 Task: select a rule when a card is added to the board by anyone except me.
Action: Mouse moved to (902, 223)
Screenshot: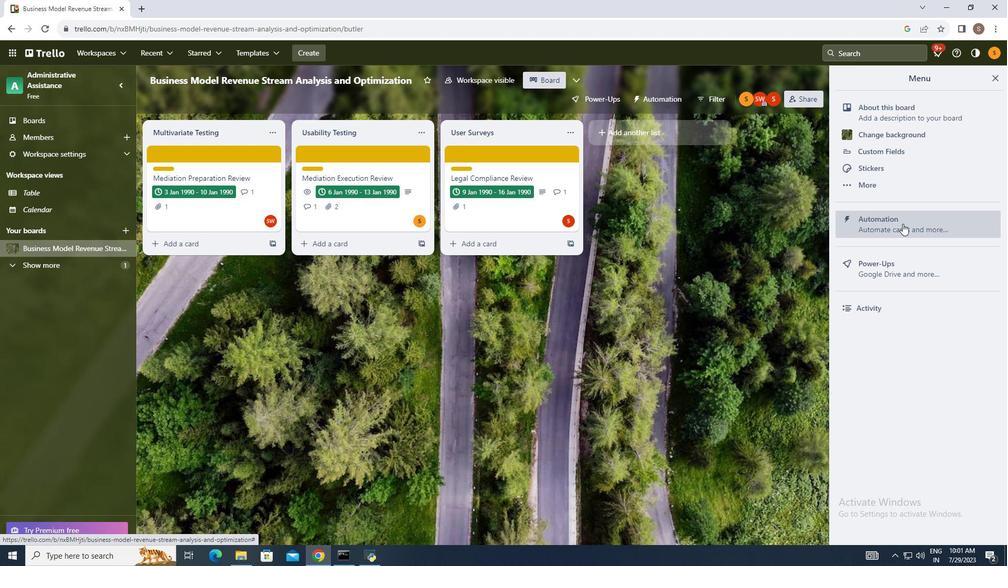 
Action: Mouse pressed left at (902, 223)
Screenshot: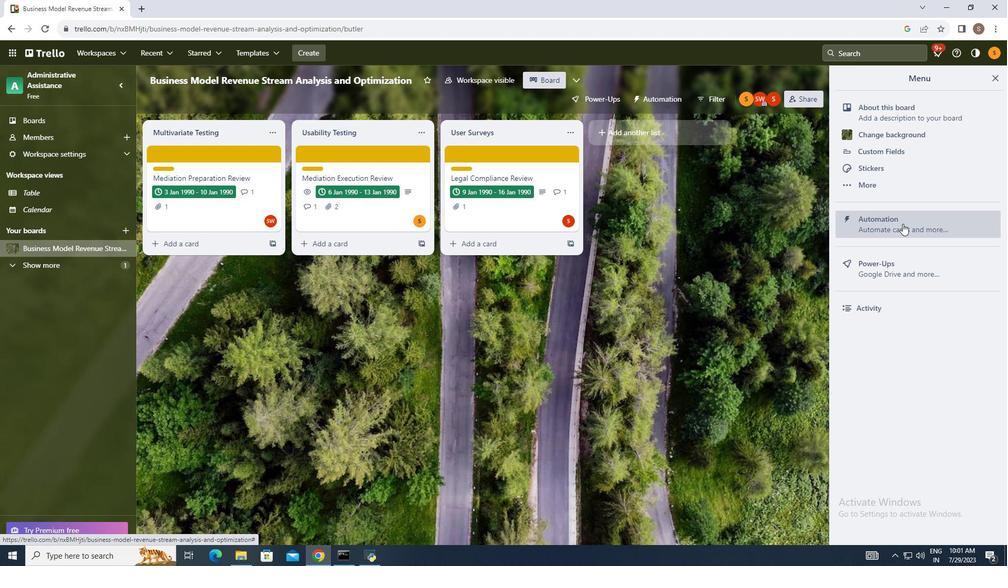 
Action: Mouse moved to (186, 193)
Screenshot: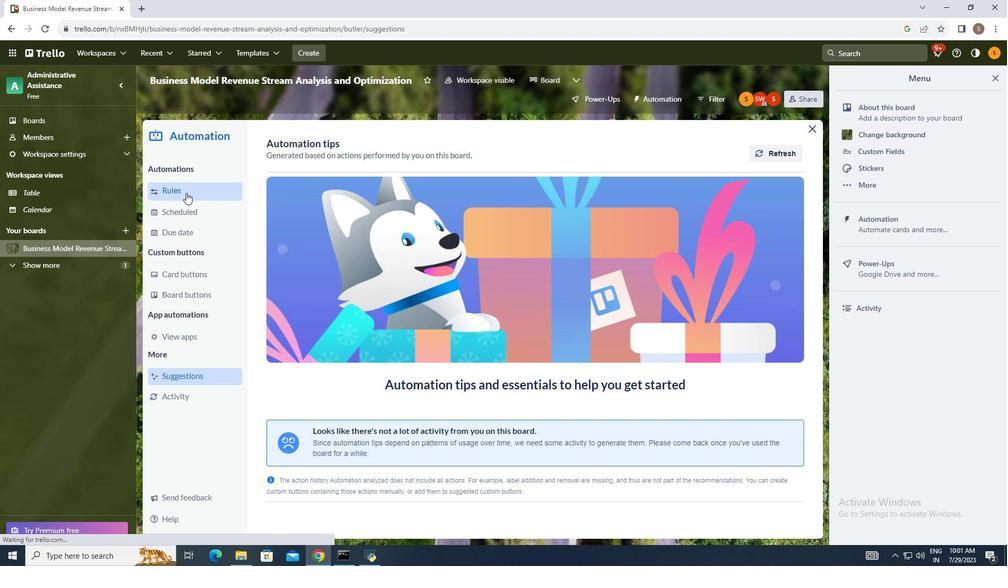 
Action: Mouse pressed left at (186, 193)
Screenshot: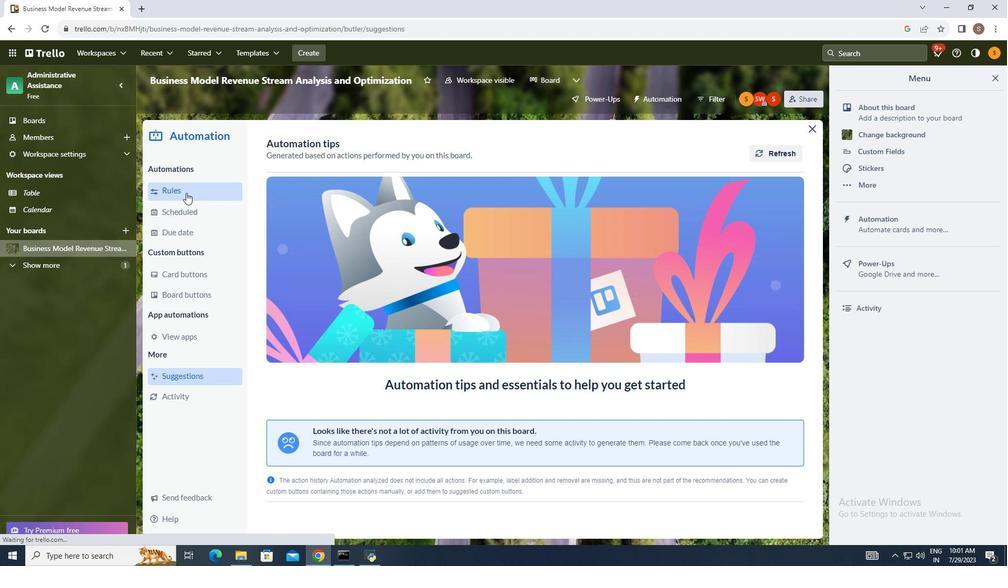
Action: Mouse moved to (699, 145)
Screenshot: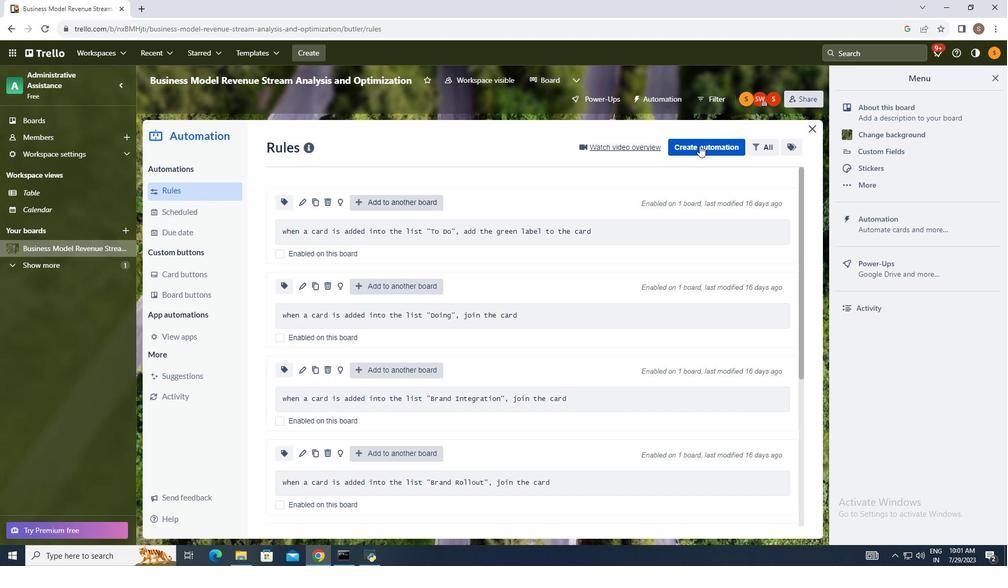 
Action: Mouse pressed left at (699, 145)
Screenshot: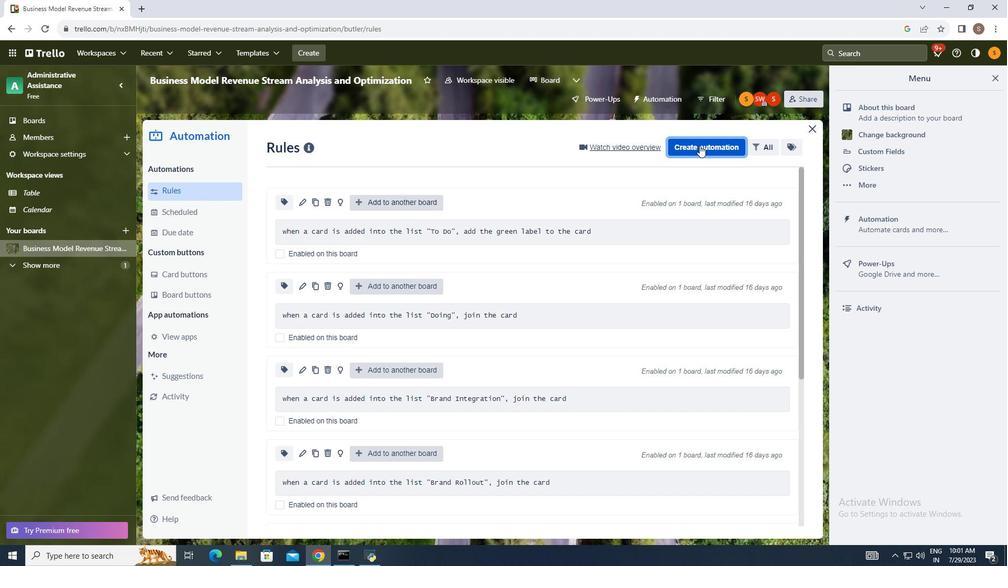 
Action: Mouse moved to (522, 251)
Screenshot: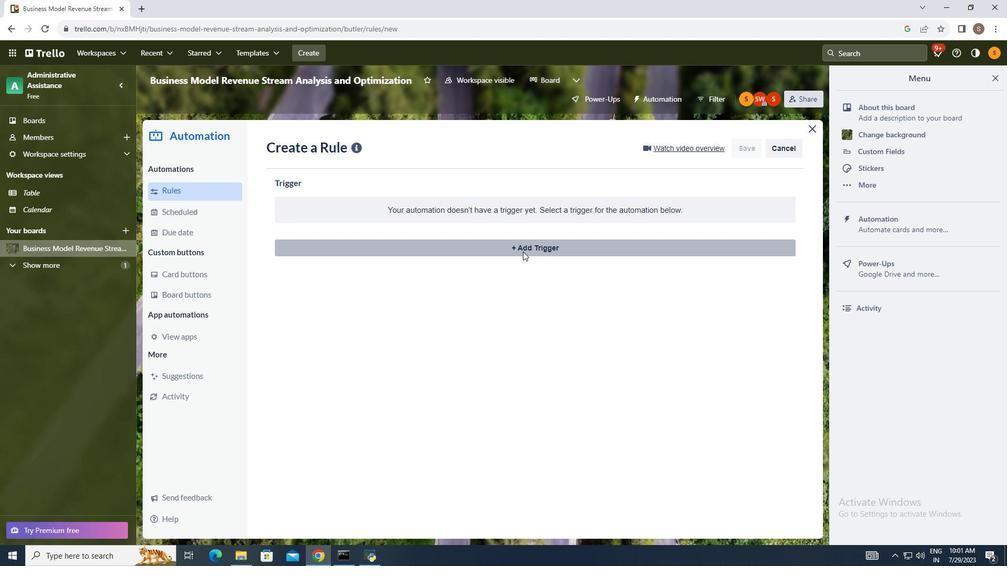 
Action: Mouse pressed left at (522, 251)
Screenshot: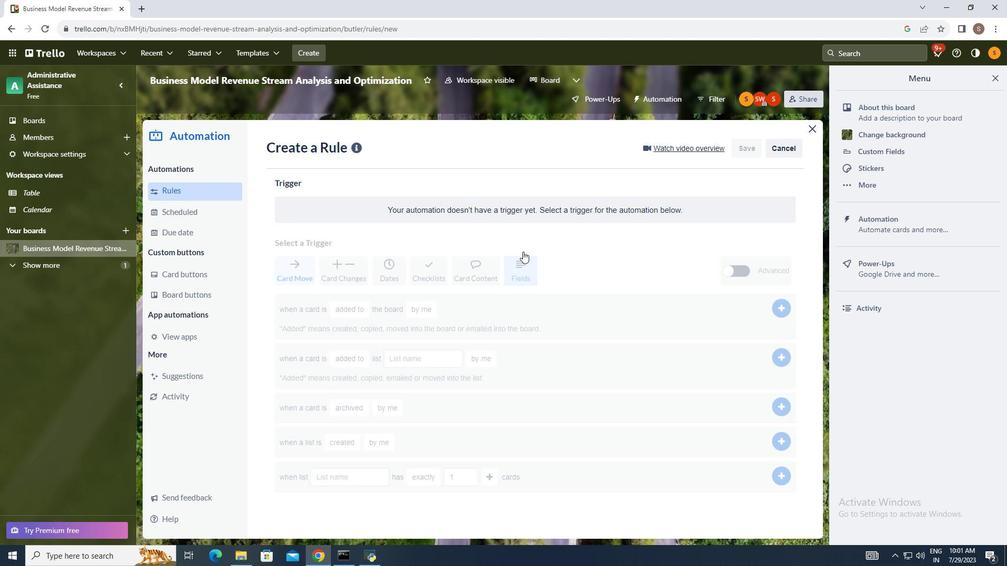 
Action: Mouse moved to (346, 329)
Screenshot: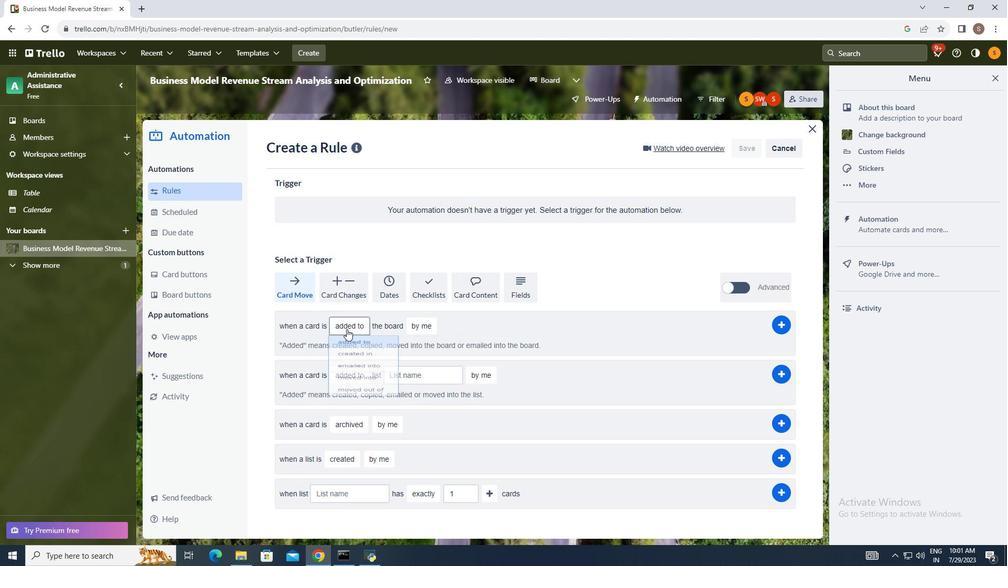 
Action: Mouse pressed left at (346, 329)
Screenshot: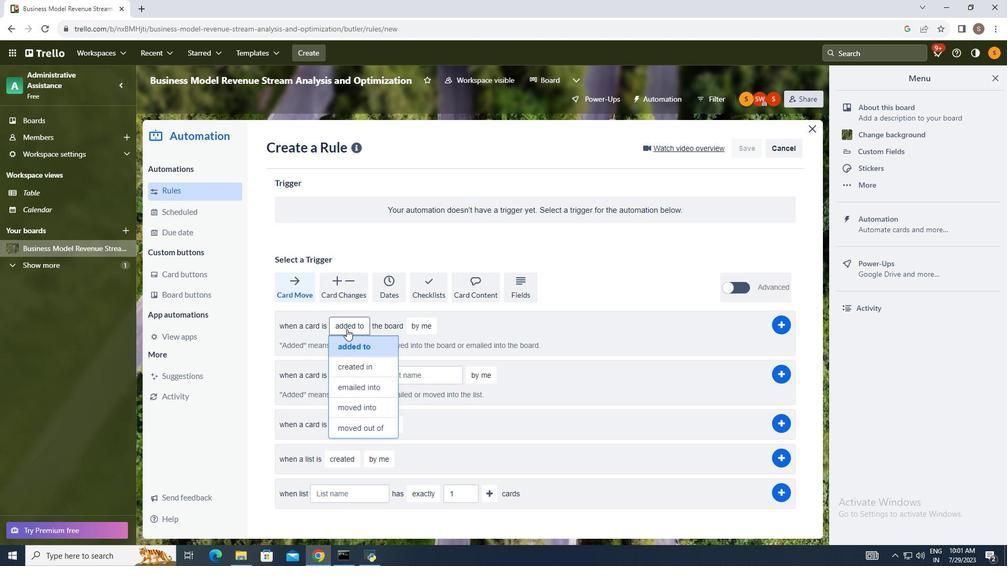 
Action: Mouse moved to (349, 346)
Screenshot: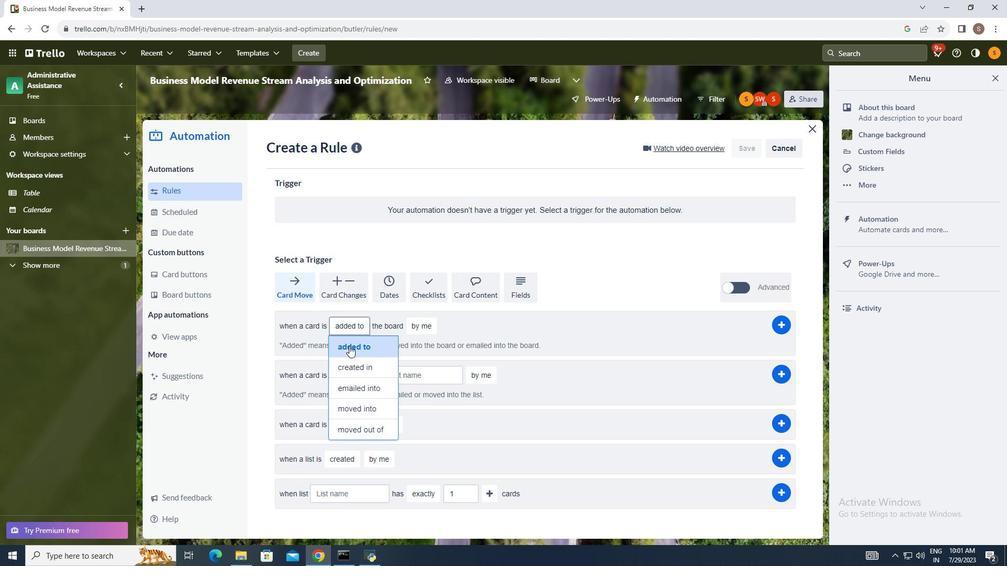 
Action: Mouse pressed left at (349, 346)
Screenshot: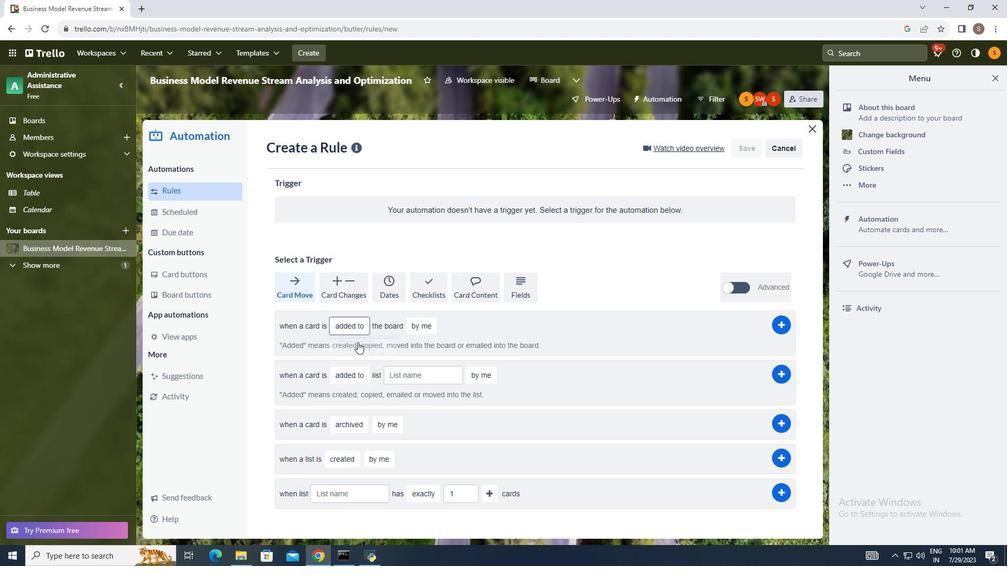 
Action: Mouse moved to (421, 325)
Screenshot: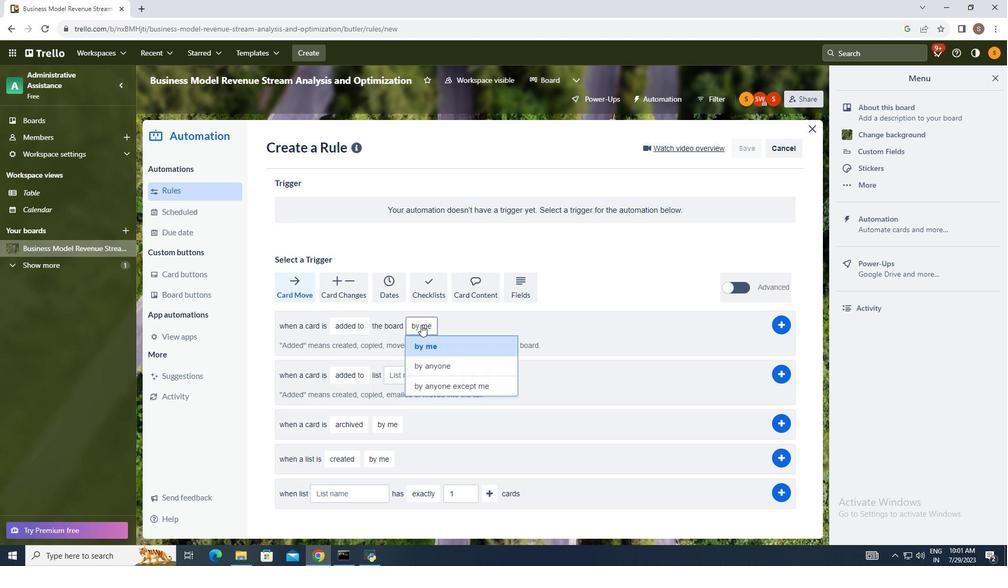 
Action: Mouse pressed left at (421, 325)
Screenshot: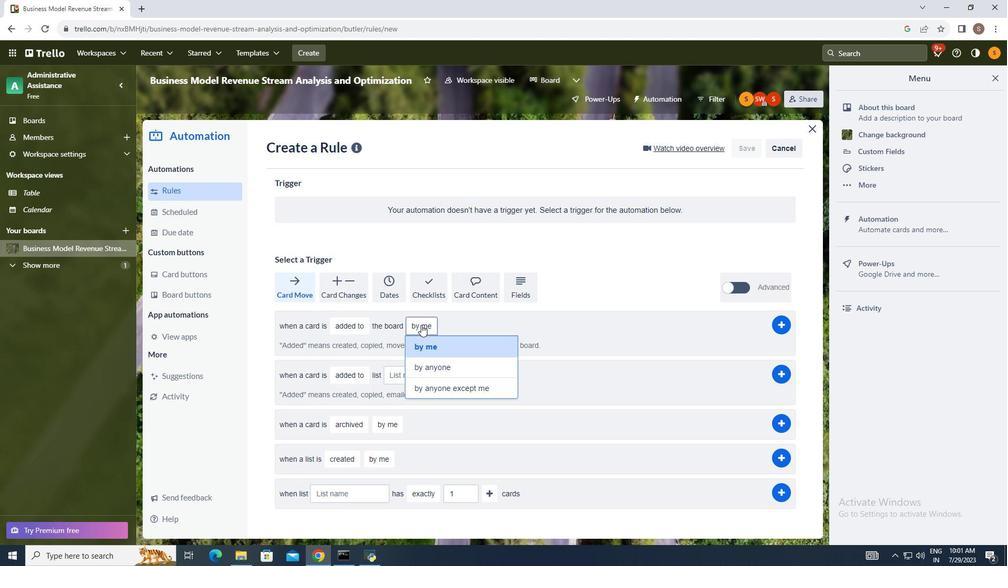 
Action: Mouse moved to (440, 386)
Screenshot: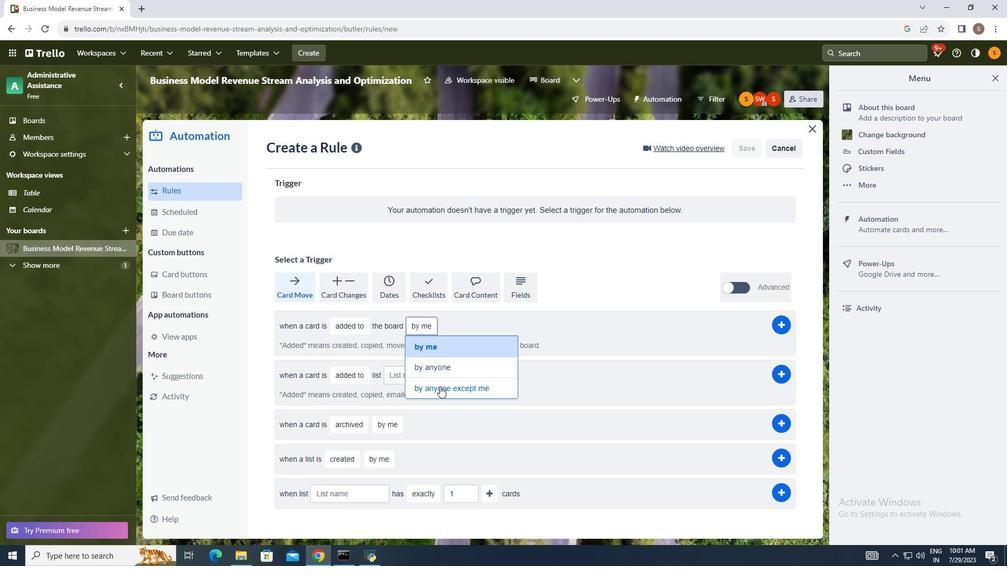
Action: Mouse pressed left at (440, 386)
Screenshot: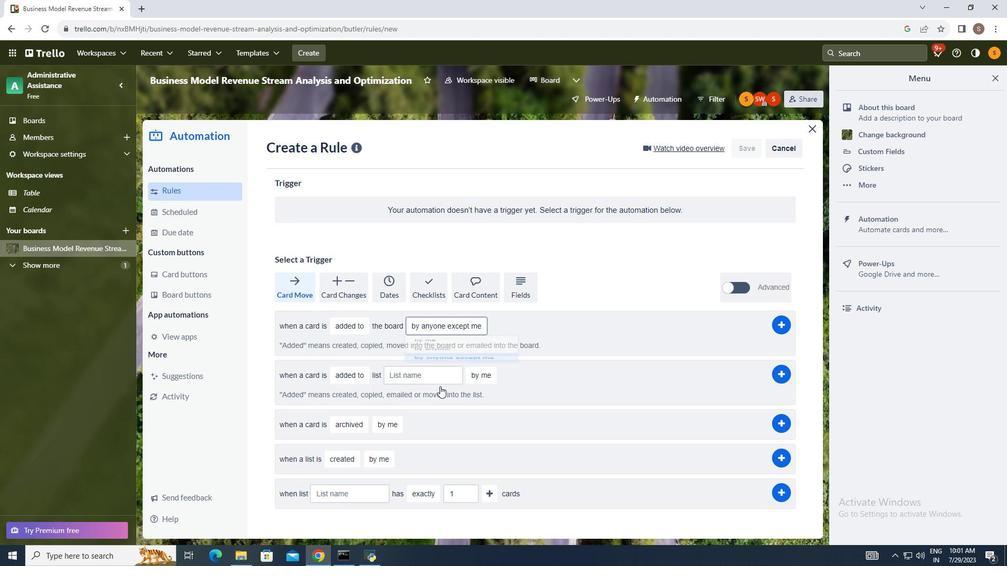 
Action: Mouse moved to (595, 348)
Screenshot: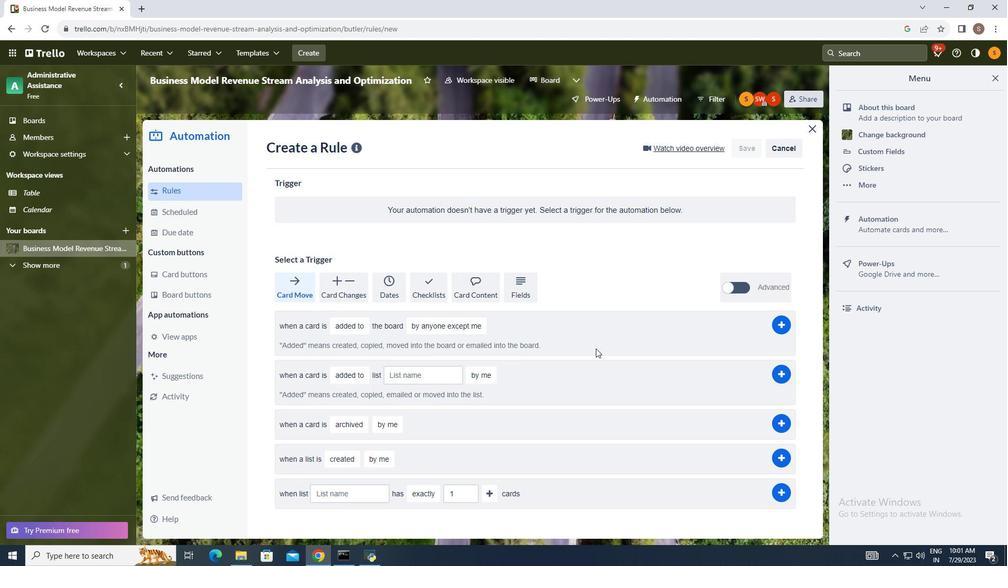 
